 Task: Create New Employee with Employee Name: Connor Wood, Address Line1: 616 County Ave., Address Line2: Newburgh, Address Line3:  NY 12550, Cell Number: 833-238-5023
Action: Mouse moved to (204, 38)
Screenshot: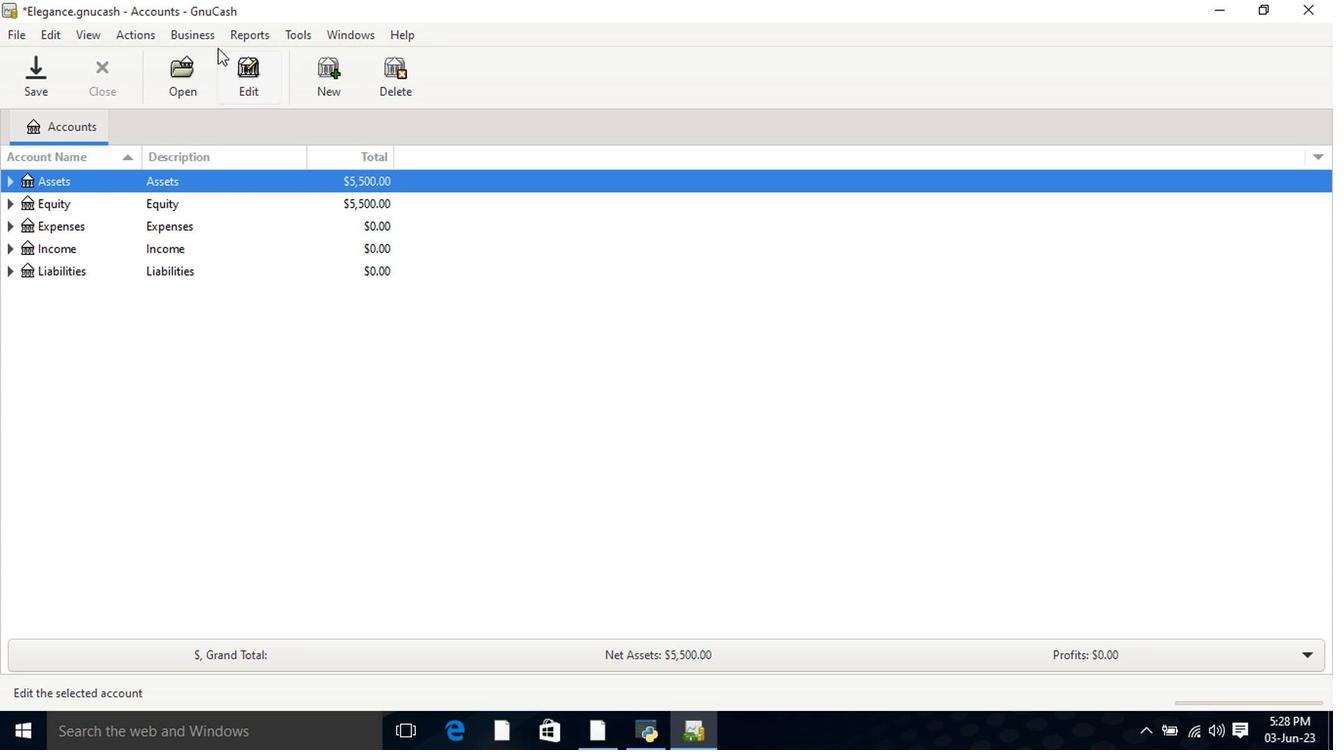 
Action: Mouse pressed left at (204, 38)
Screenshot: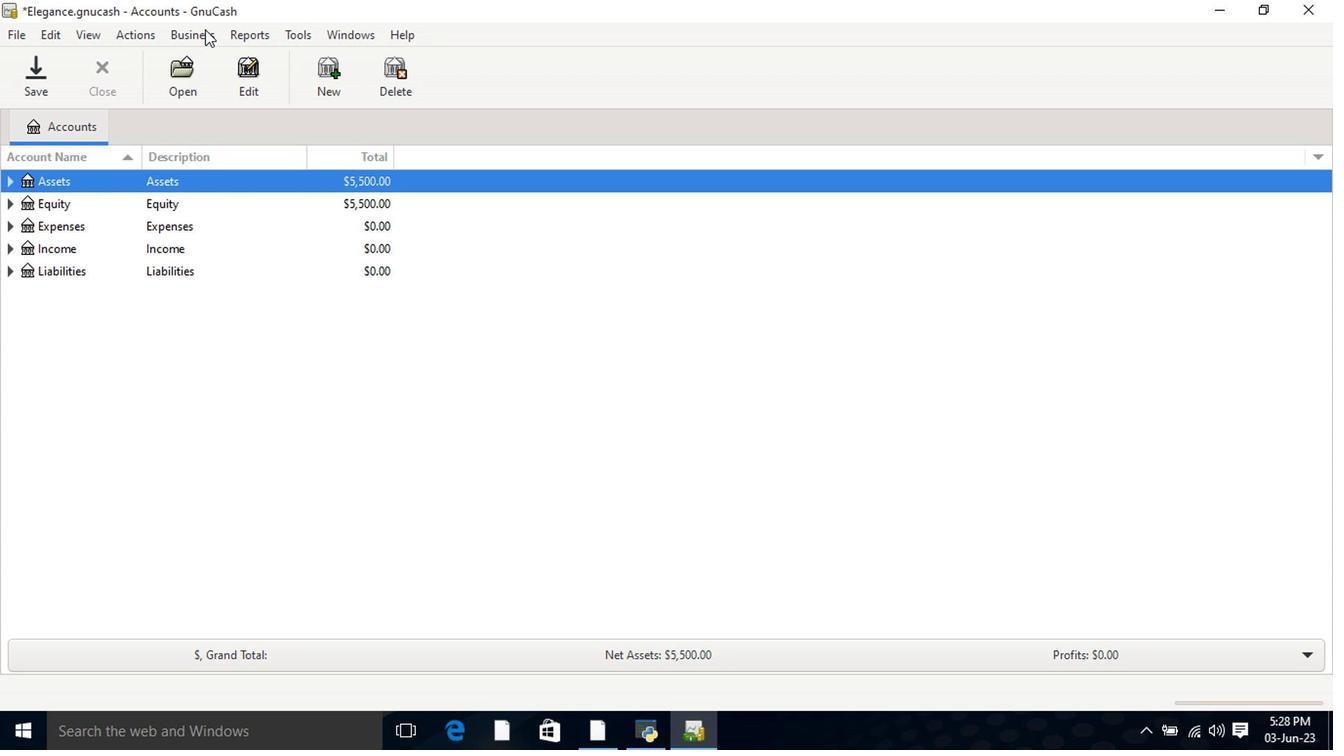 
Action: Mouse moved to (209, 112)
Screenshot: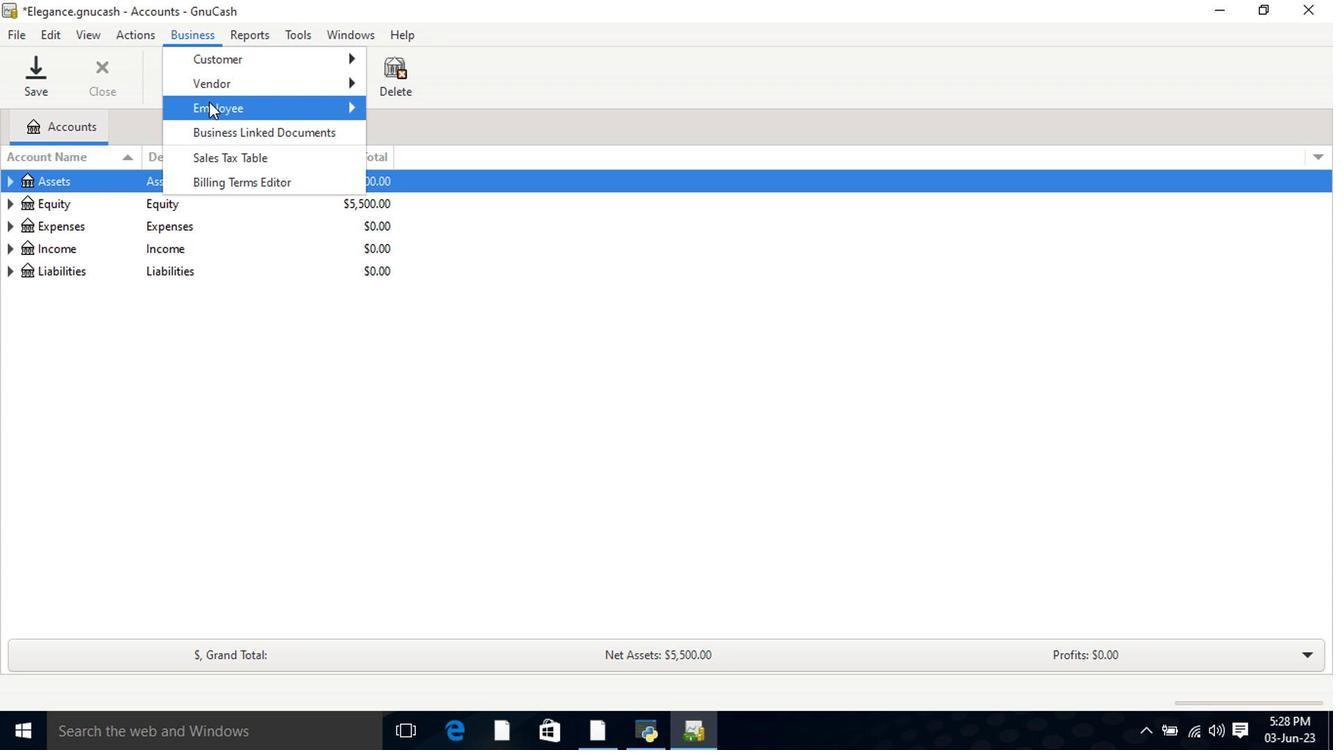 
Action: Mouse pressed left at (209, 112)
Screenshot: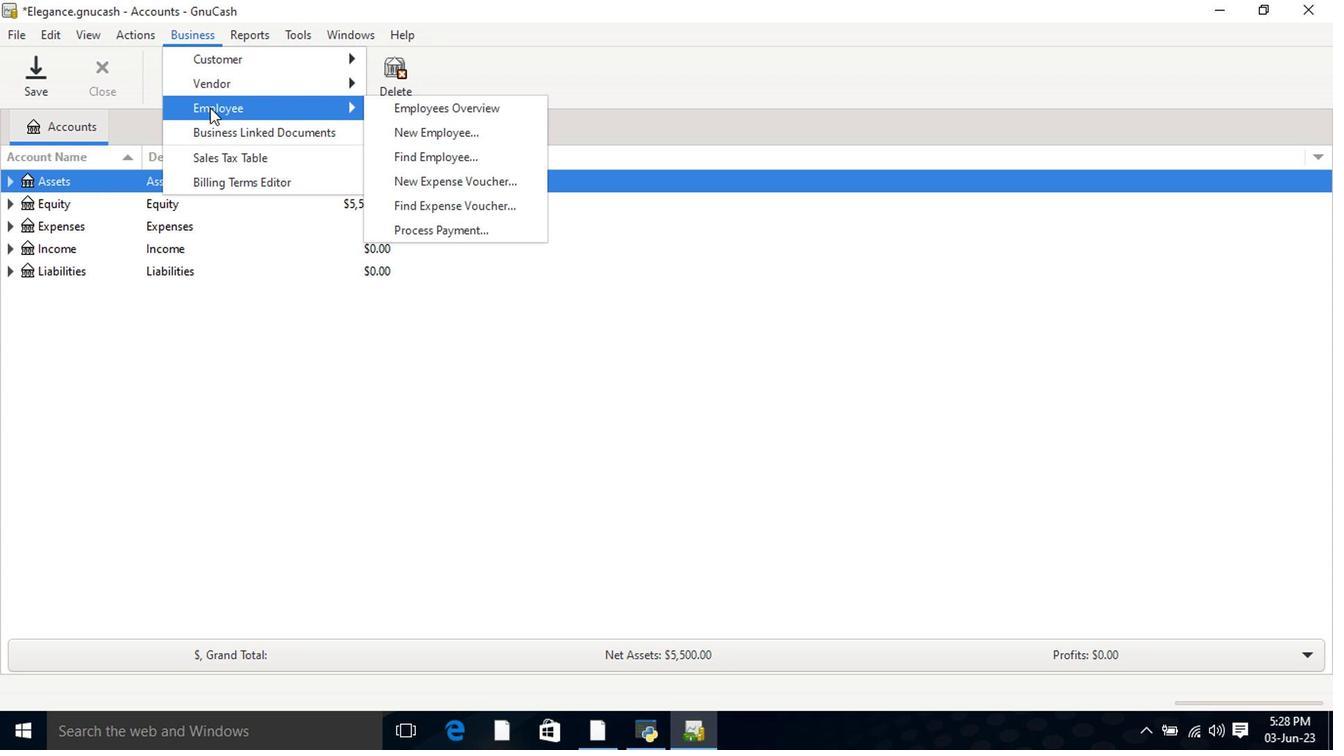 
Action: Mouse moved to (425, 129)
Screenshot: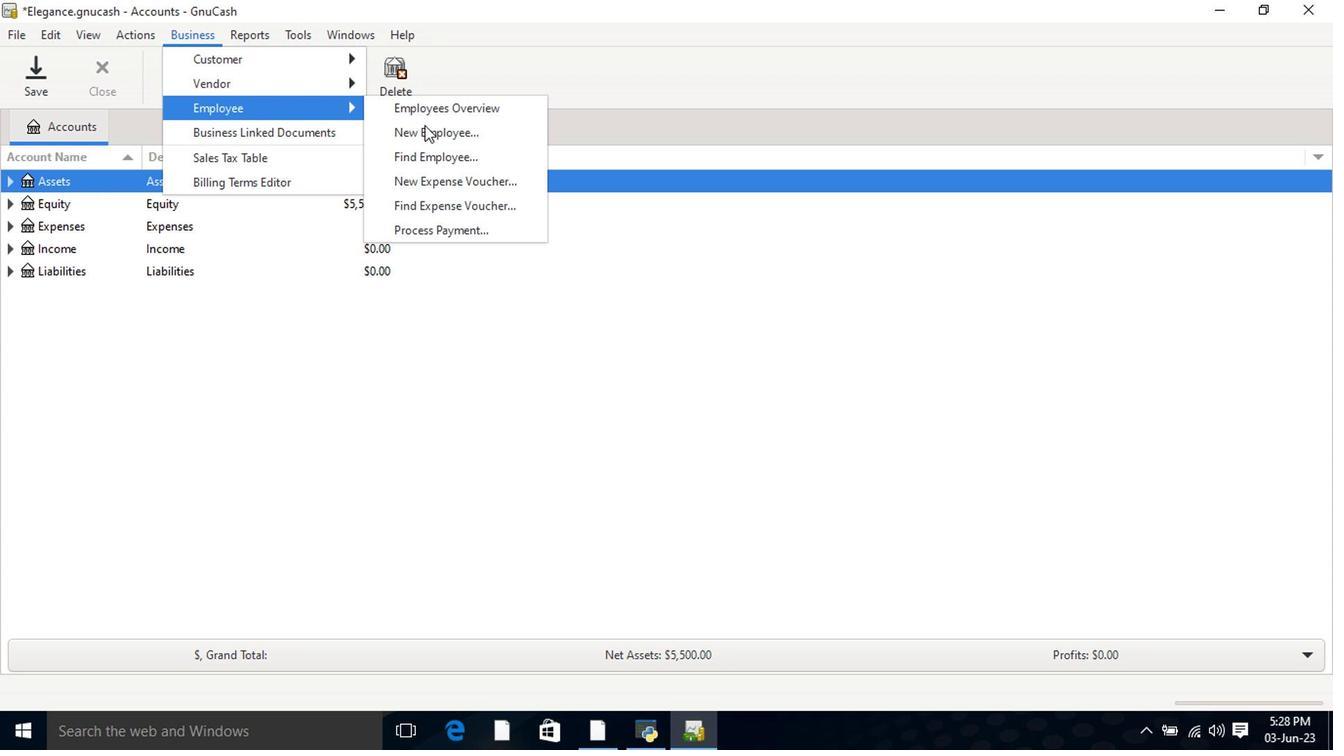 
Action: Mouse pressed left at (425, 129)
Screenshot: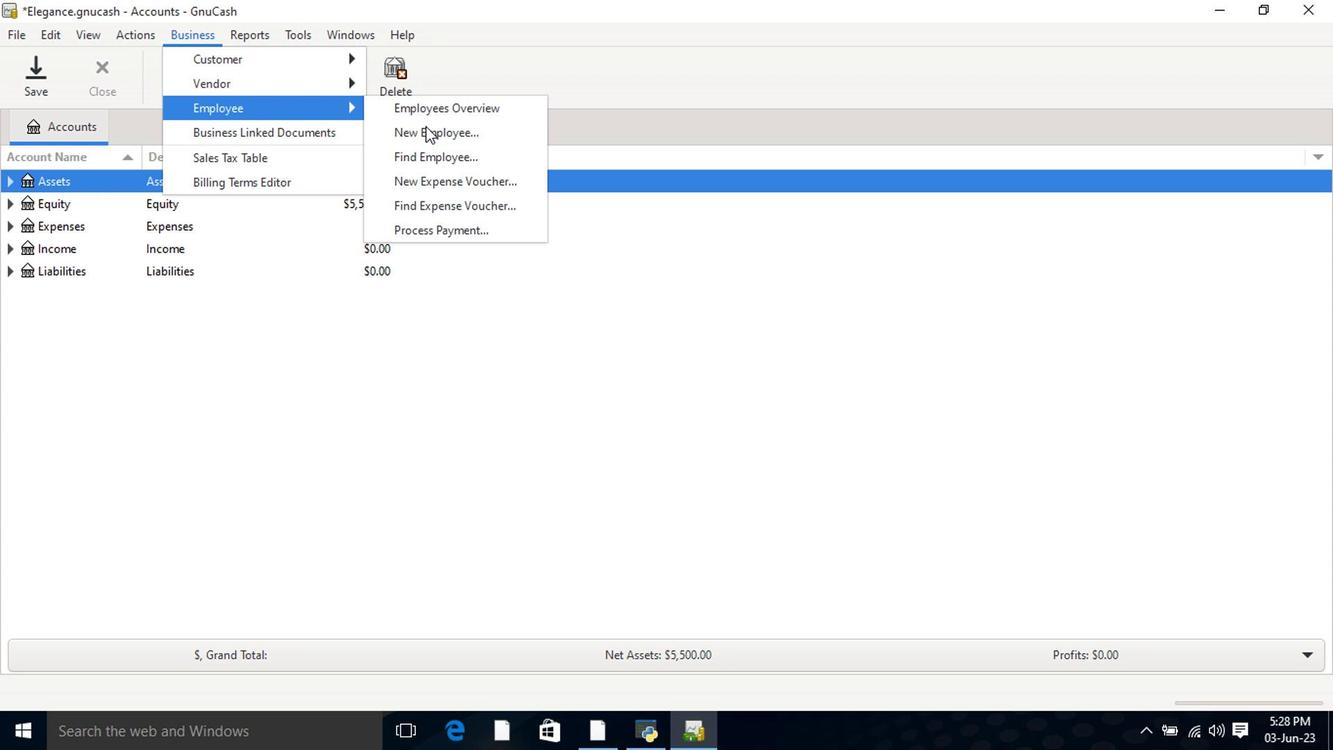 
Action: Mouse moved to (678, 309)
Screenshot: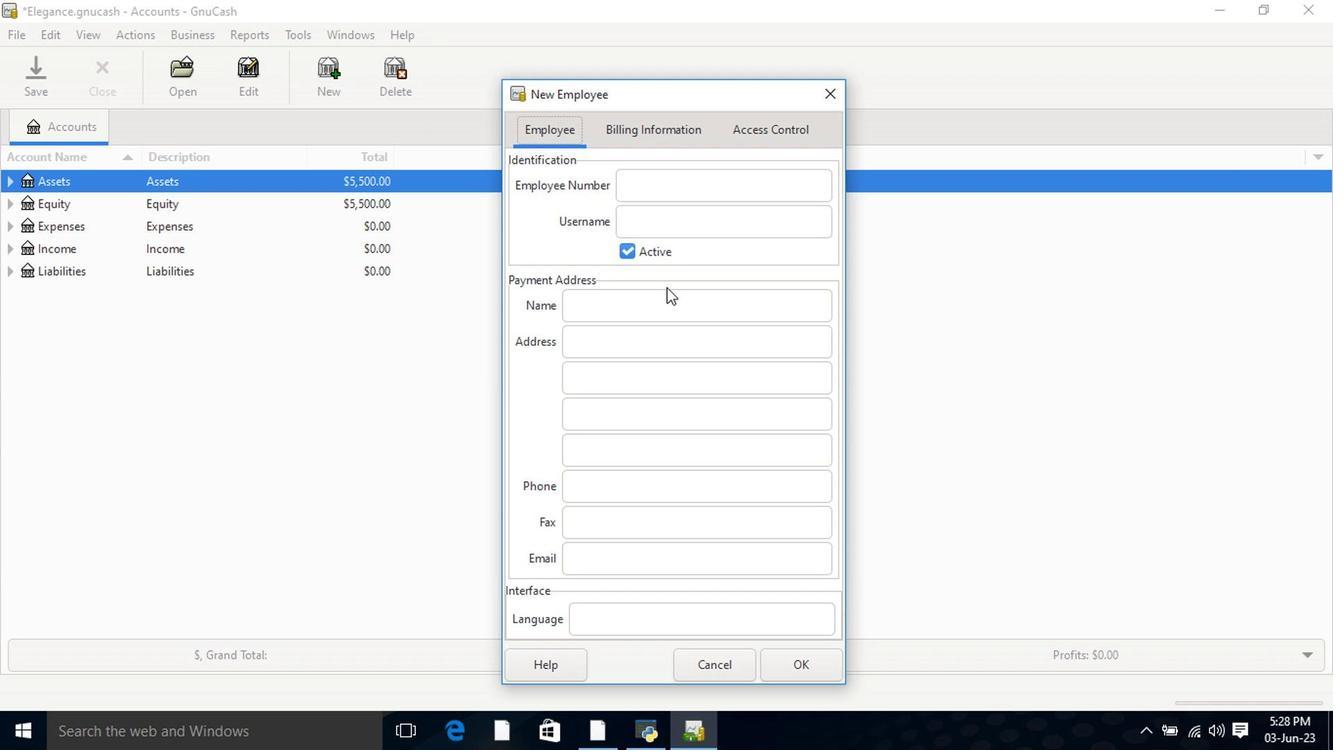 
Action: Mouse pressed left at (678, 309)
Screenshot: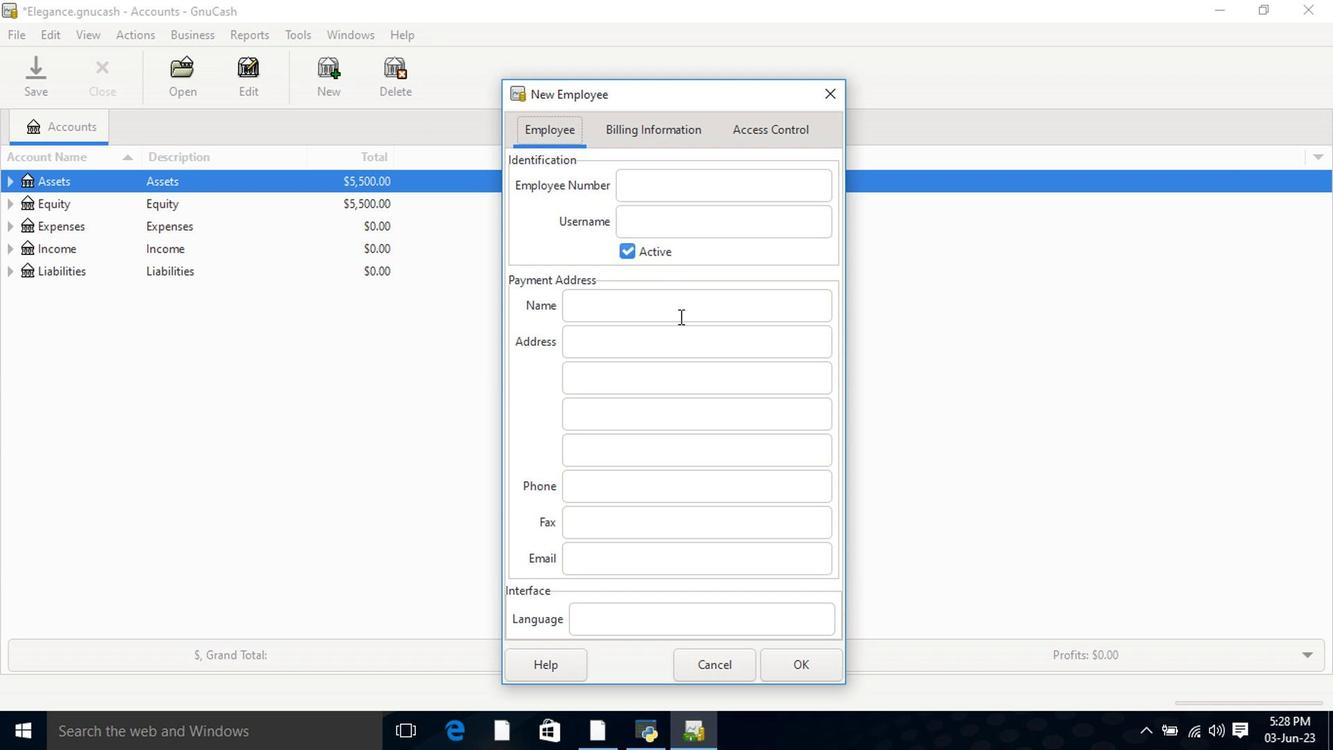 
Action: Mouse moved to (678, 309)
Screenshot: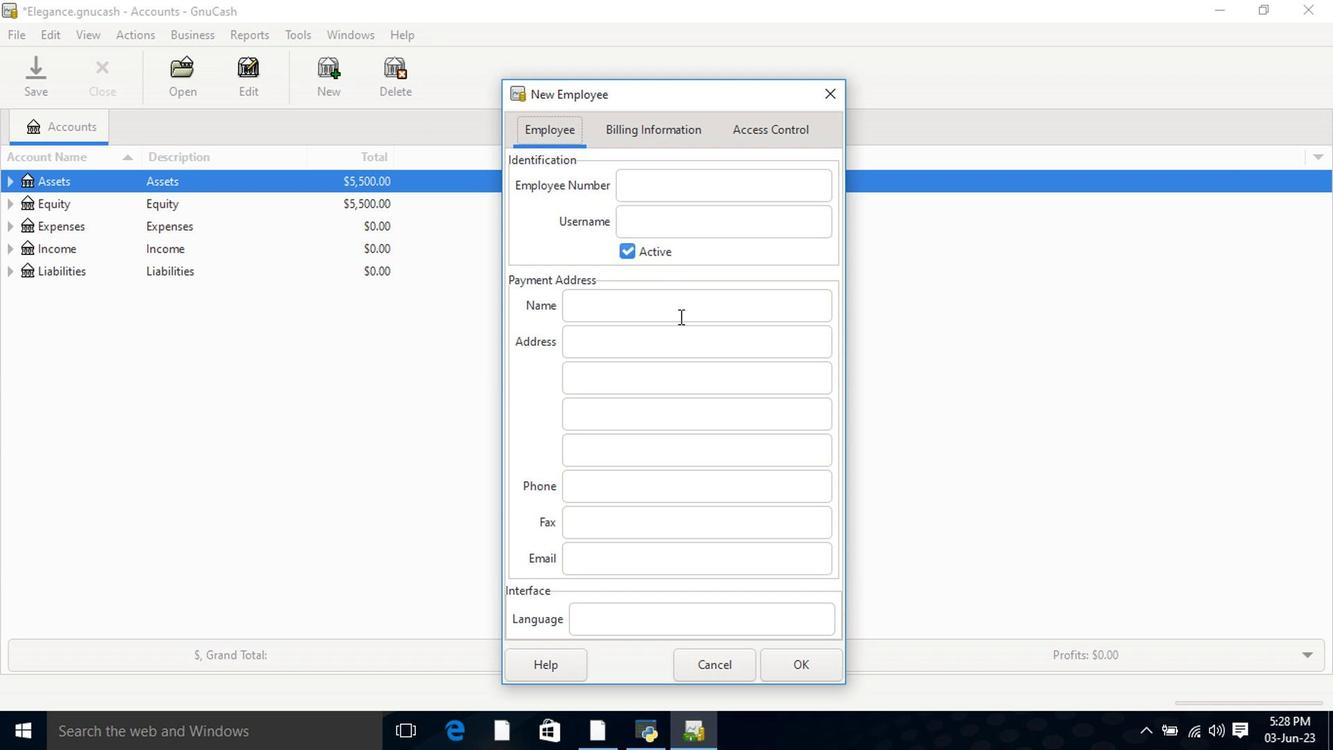 
Action: Key pressed <Key.shift>Connor<Key.space><Key.shift>Wood<Key.tab>616<Key.space><Key.shift>County<Key.space><Key.shift>Ave.<Key.tab><Key.shift>Newburgh<Key.tab><Key.shift>NY<Key.space>12550<Key.tab><Key.tab>833-238-5023<Key.tab><Key.tab>
Screenshot: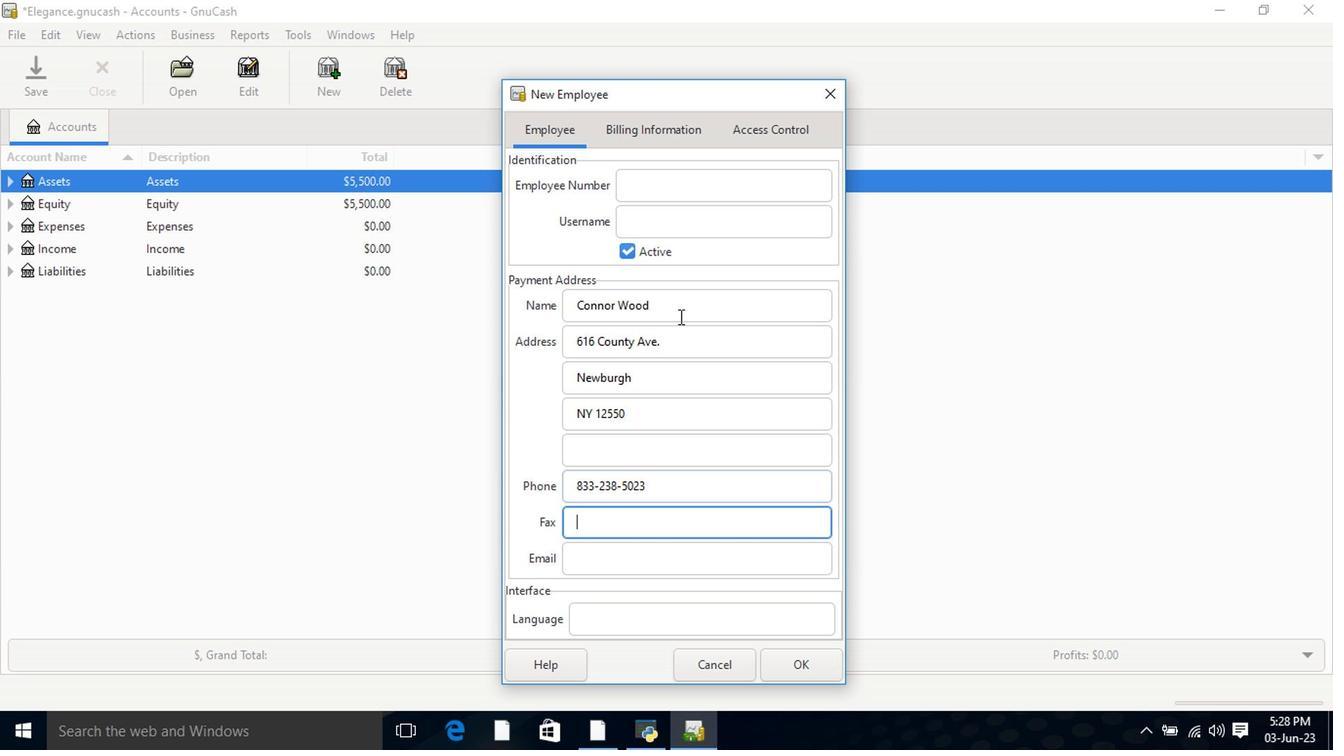 
Action: Mouse moved to (666, 130)
Screenshot: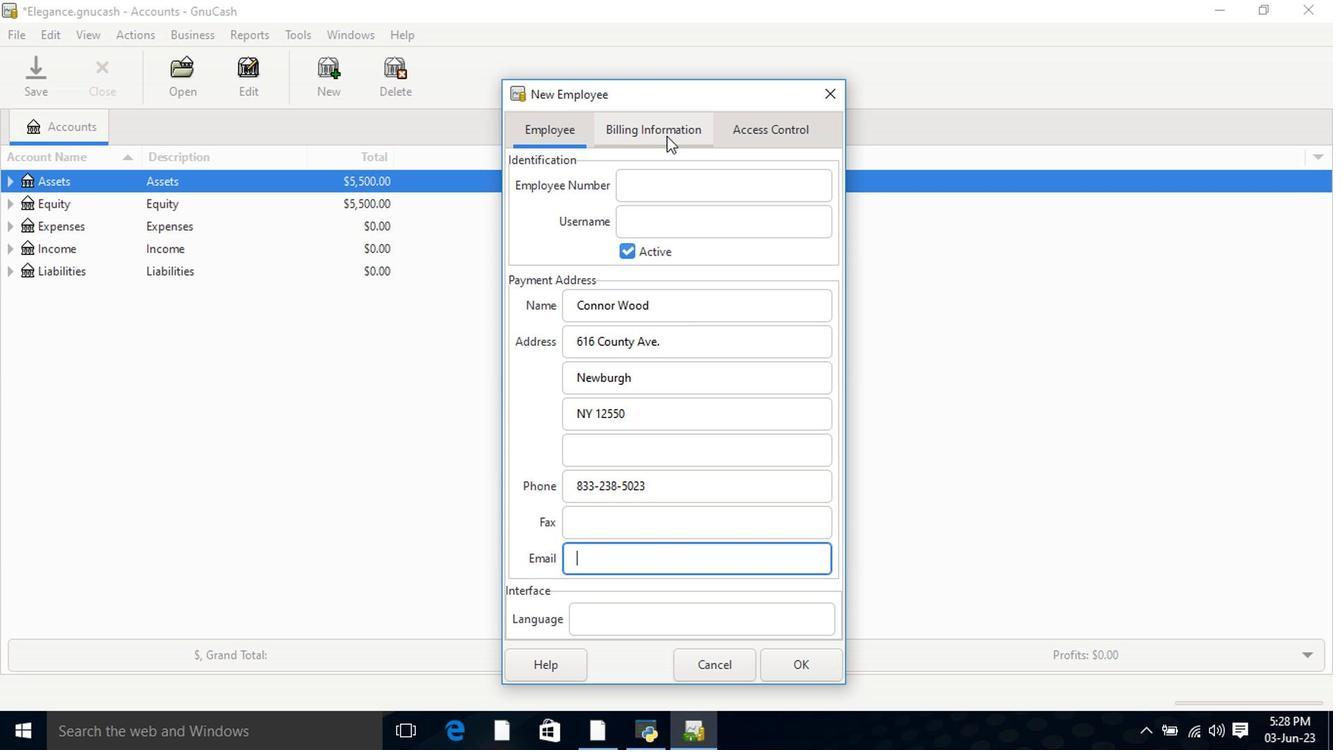
Action: Mouse pressed left at (666, 130)
Screenshot: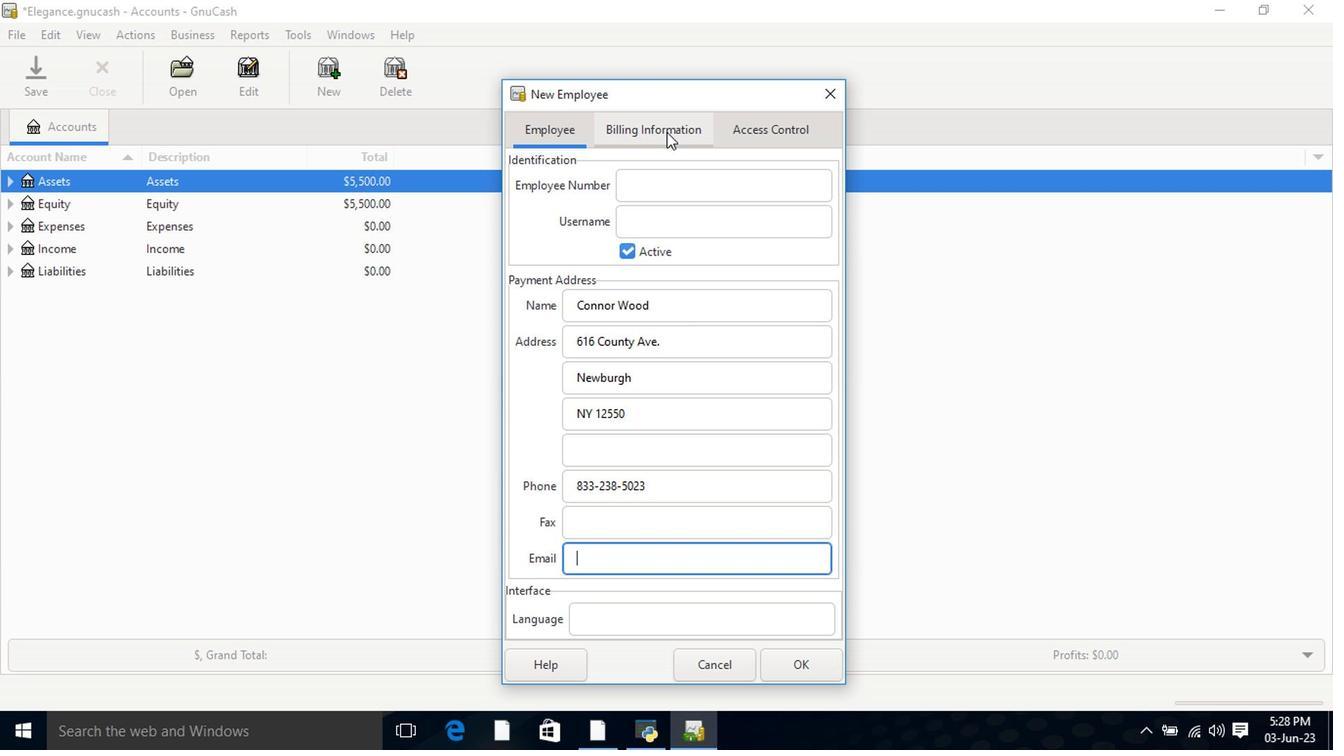 
Action: Mouse moved to (750, 134)
Screenshot: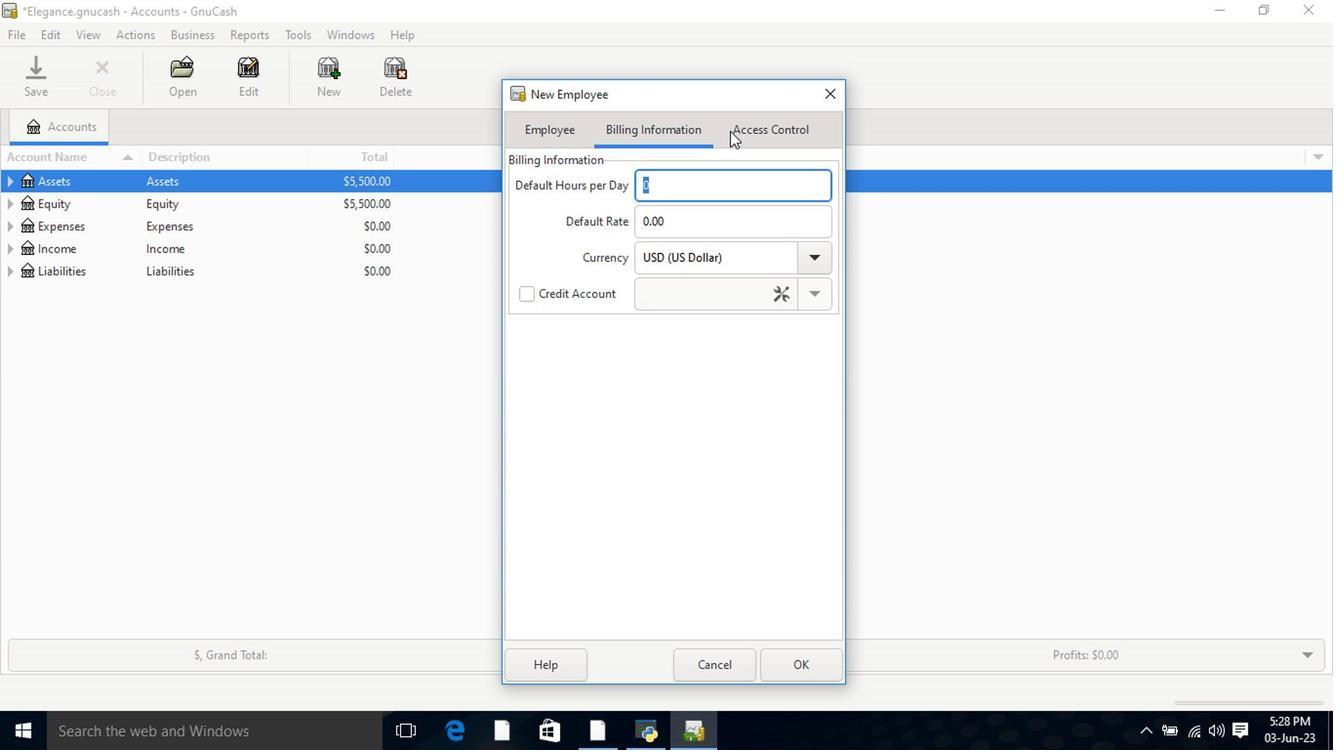 
Action: Mouse pressed left at (750, 134)
Screenshot: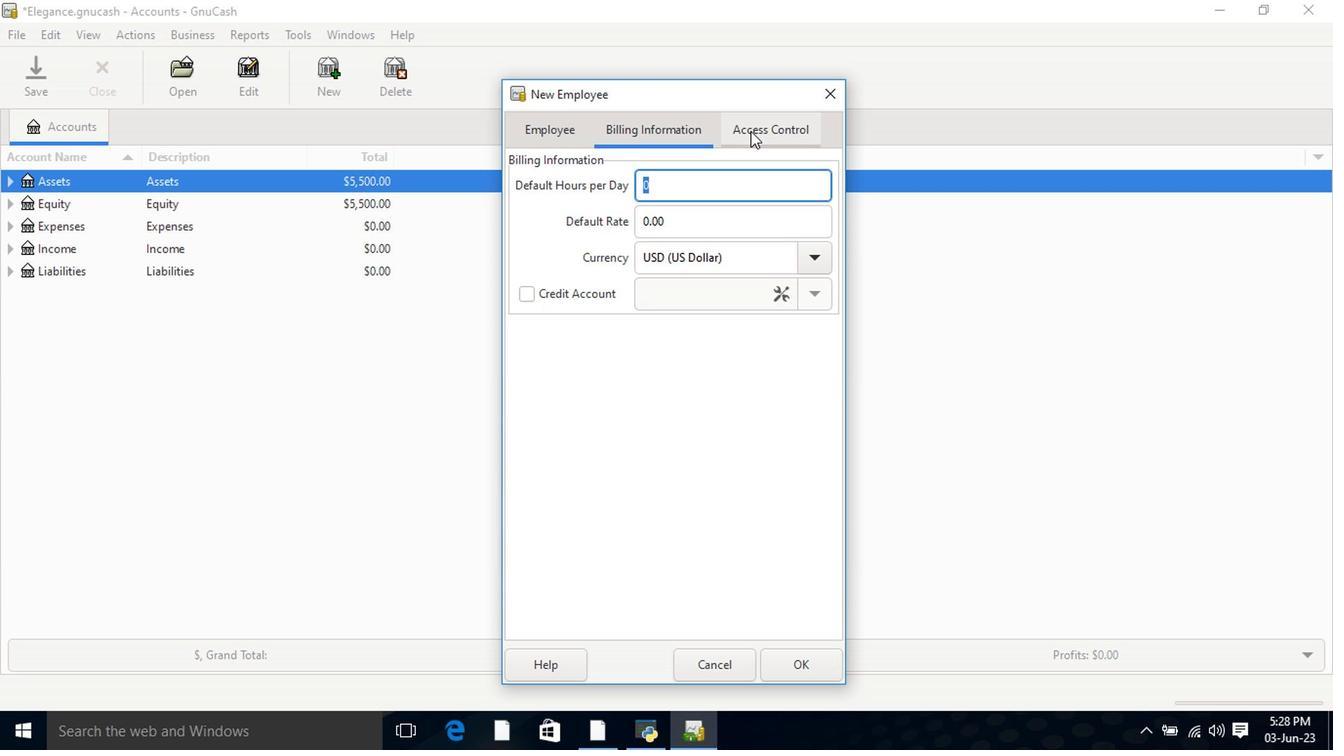 
Action: Mouse moved to (802, 636)
Screenshot: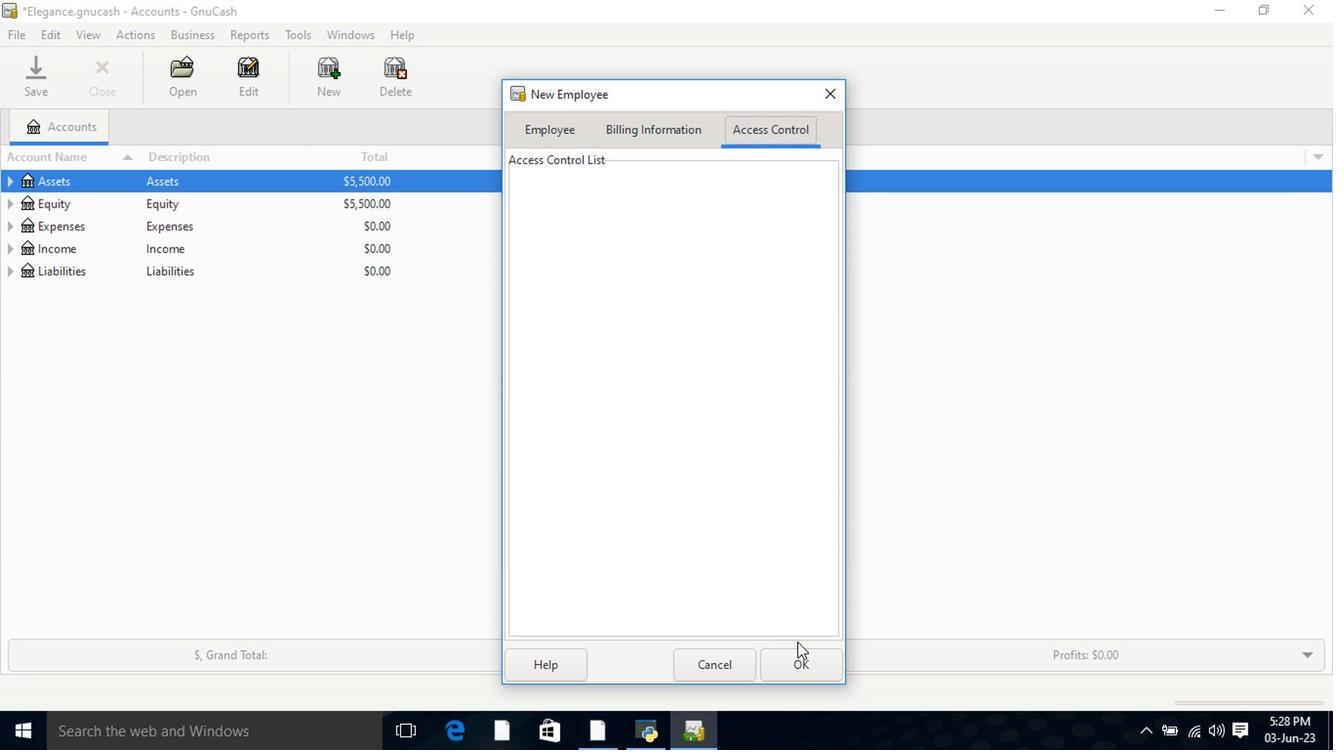 
Action: Mouse pressed left at (802, 636)
Screenshot: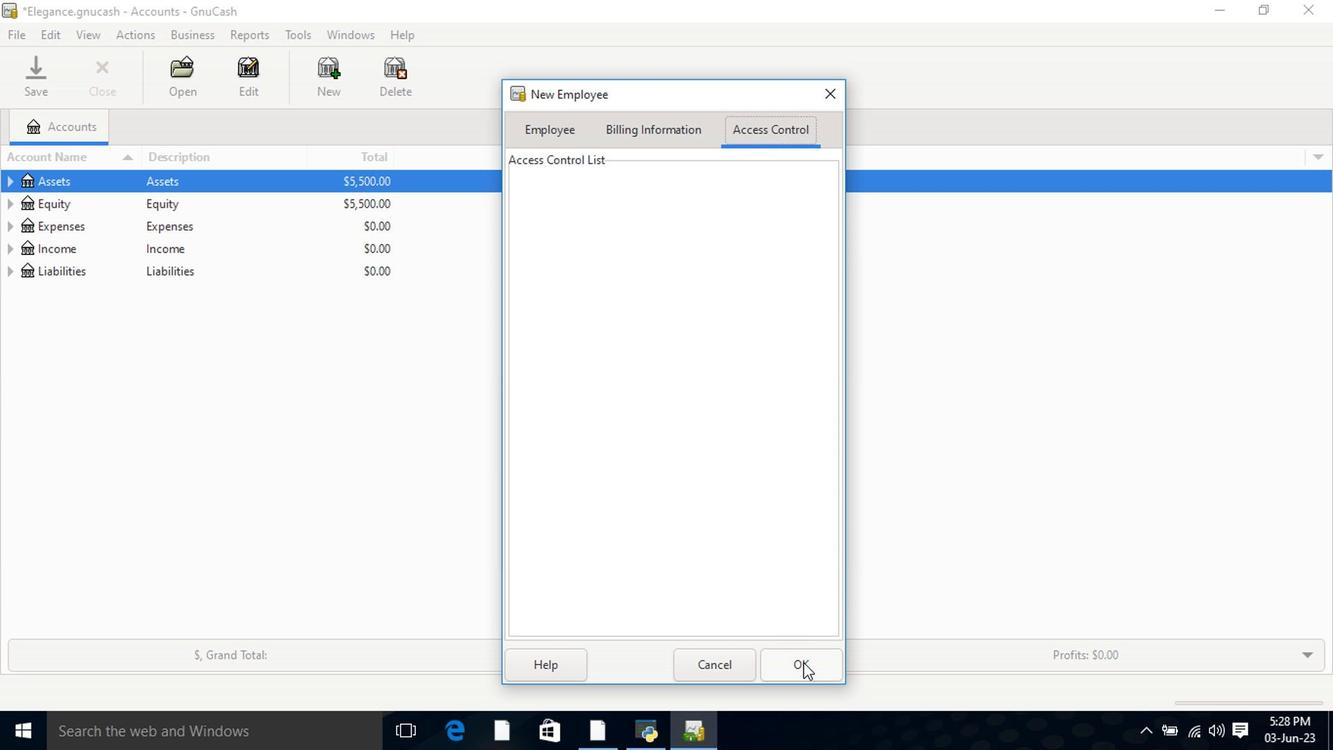 
